 Task: Add Attachment from "Attach a link" to Card Card0048 in Board Board0042 in Workspace Development in Trello
Action: Mouse moved to (526, 23)
Screenshot: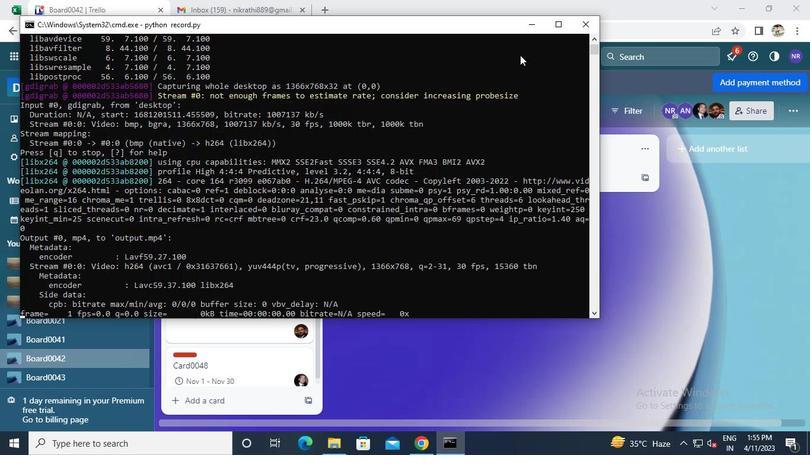 
Action: Mouse pressed left at (526, 23)
Screenshot: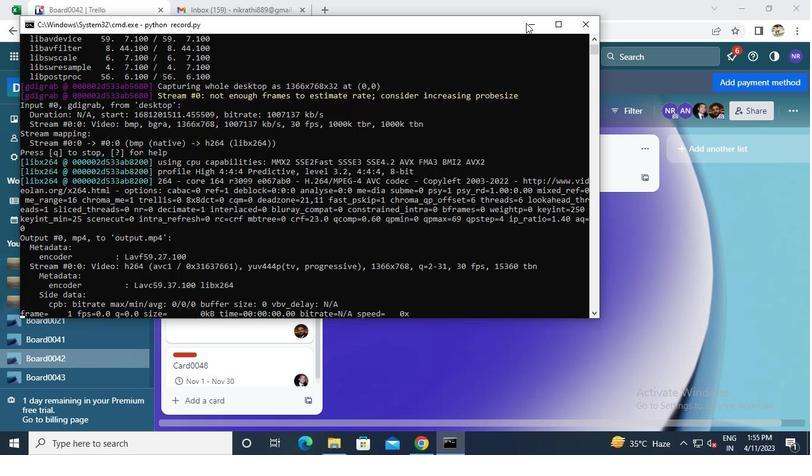 
Action: Mouse moved to (255, 350)
Screenshot: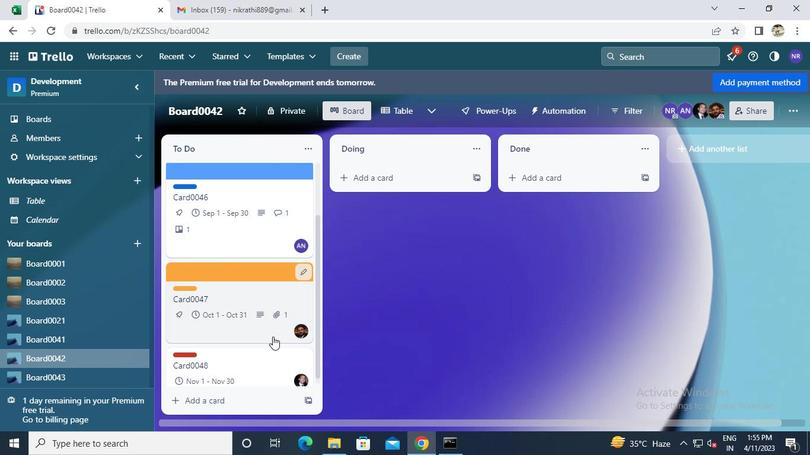 
Action: Mouse pressed left at (255, 350)
Screenshot: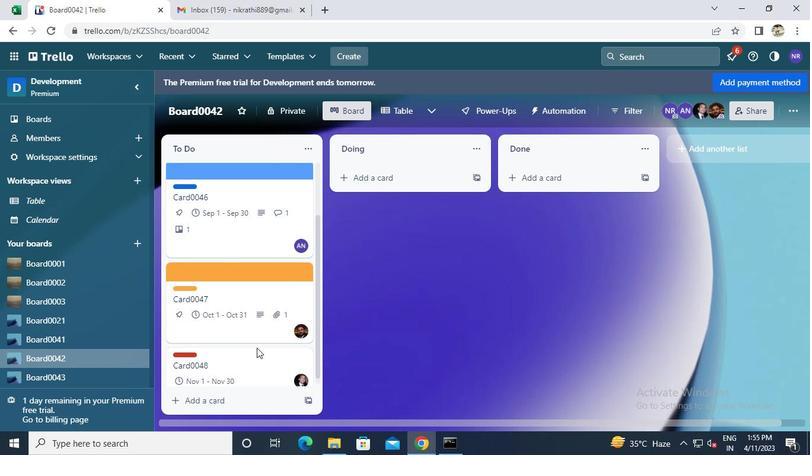 
Action: Mouse moved to (532, 287)
Screenshot: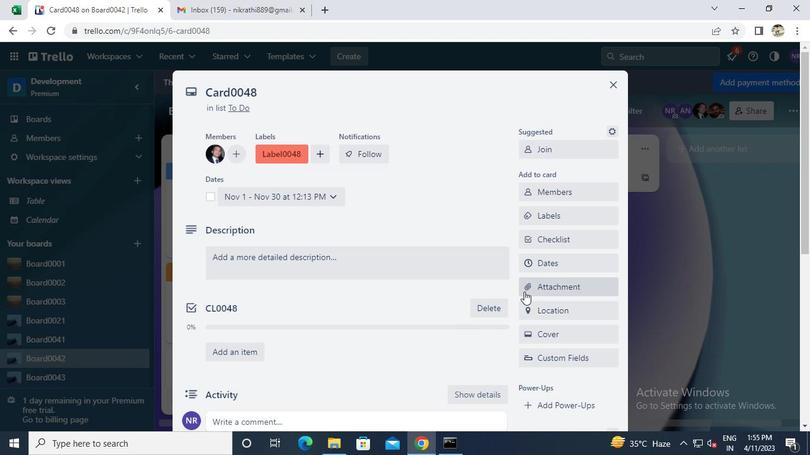 
Action: Mouse pressed left at (532, 287)
Screenshot: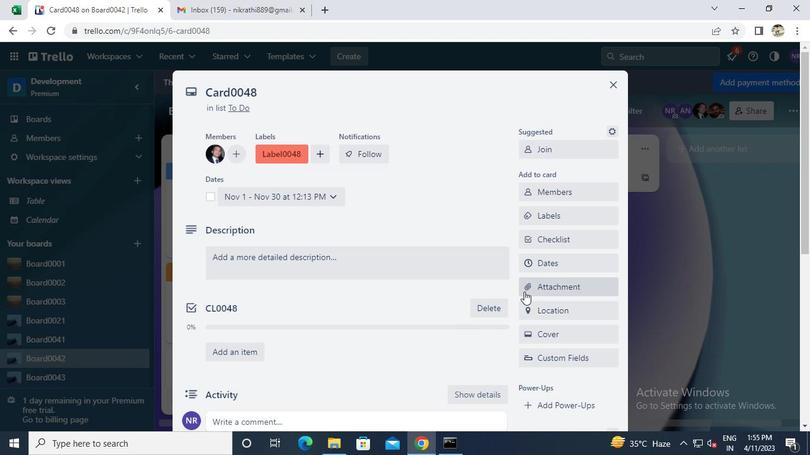 
Action: Mouse moved to (282, 0)
Screenshot: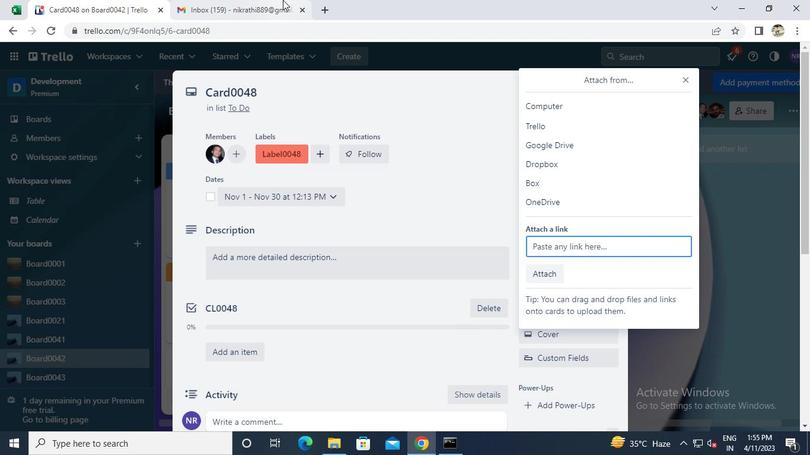 
Action: Mouse pressed left at (282, 0)
Screenshot: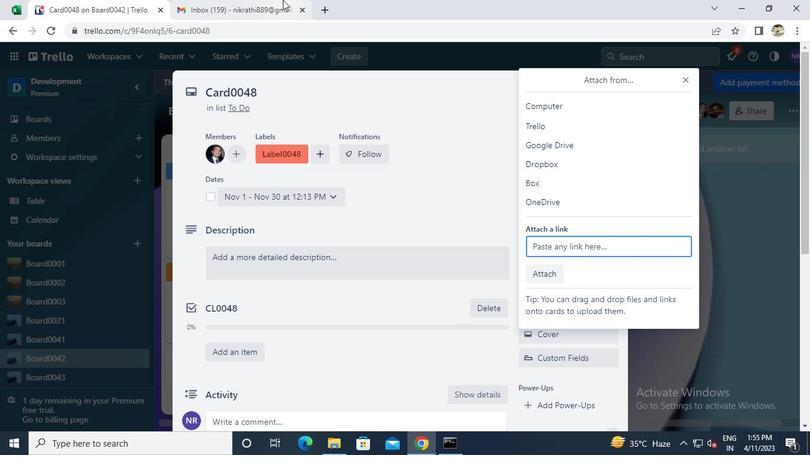 
Action: Mouse moved to (287, 32)
Screenshot: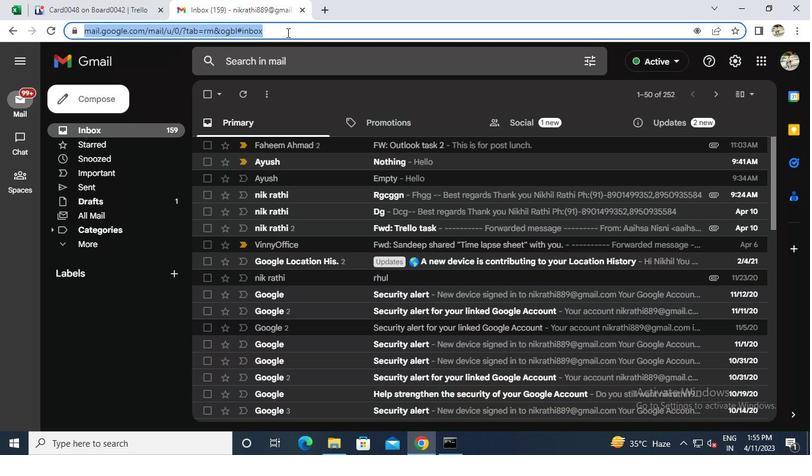 
Action: Keyboard Key.ctrl_l
Screenshot: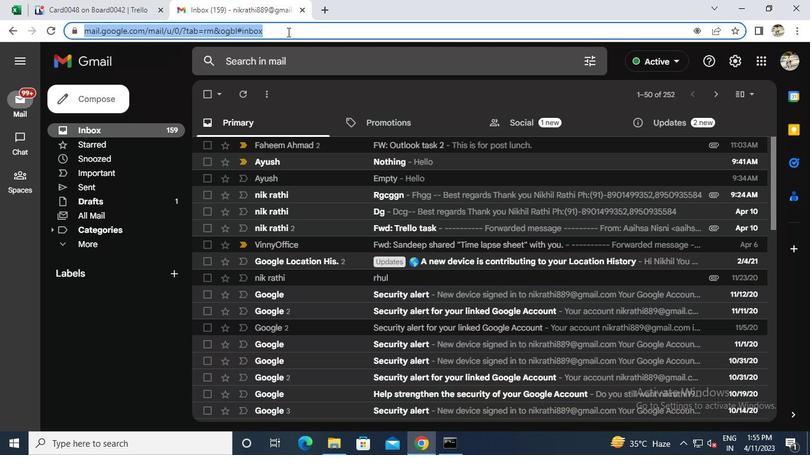 
Action: Keyboard \x03
Screenshot: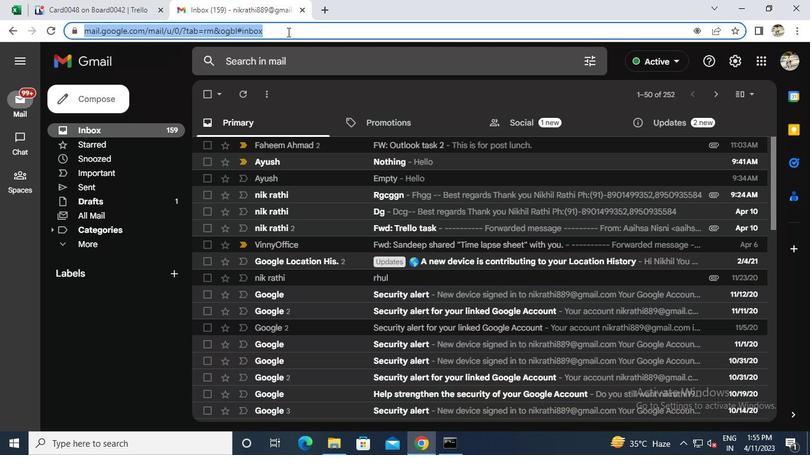 
Action: Mouse moved to (129, 11)
Screenshot: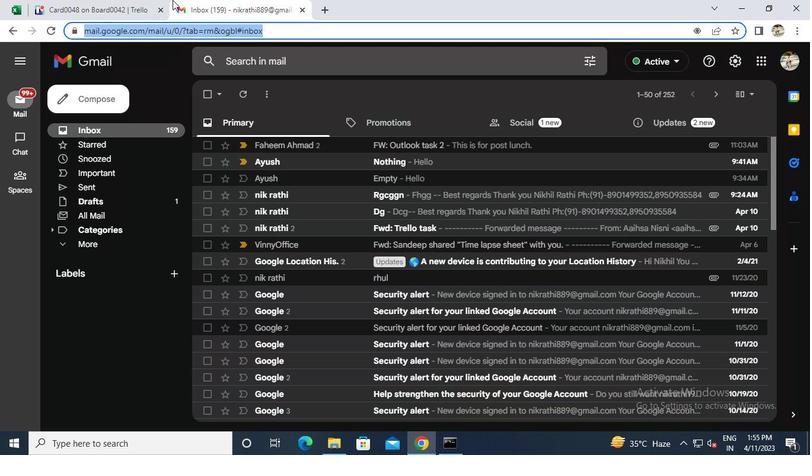 
Action: Mouse pressed left at (129, 11)
Screenshot: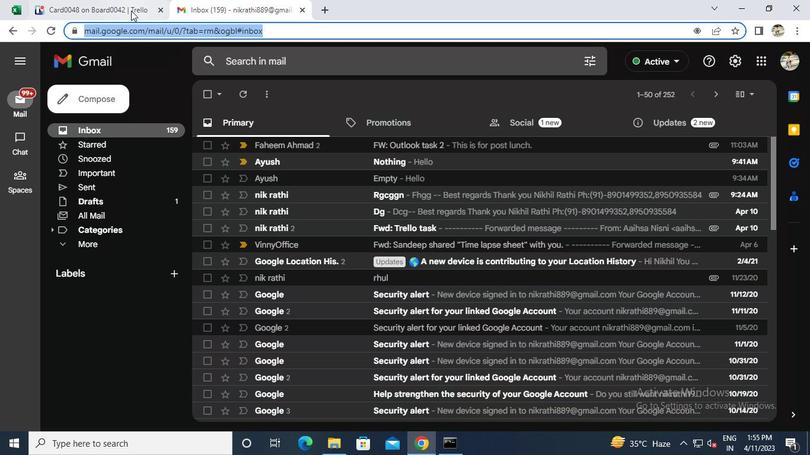 
Action: Mouse moved to (605, 247)
Screenshot: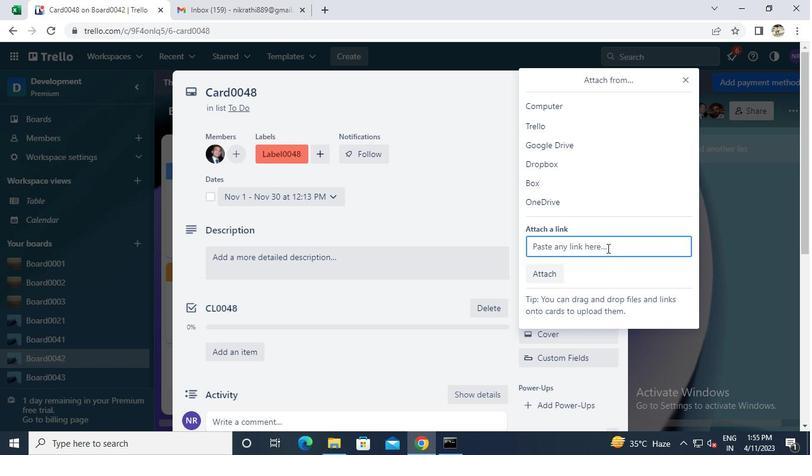 
Action: Mouse pressed left at (605, 247)
Screenshot: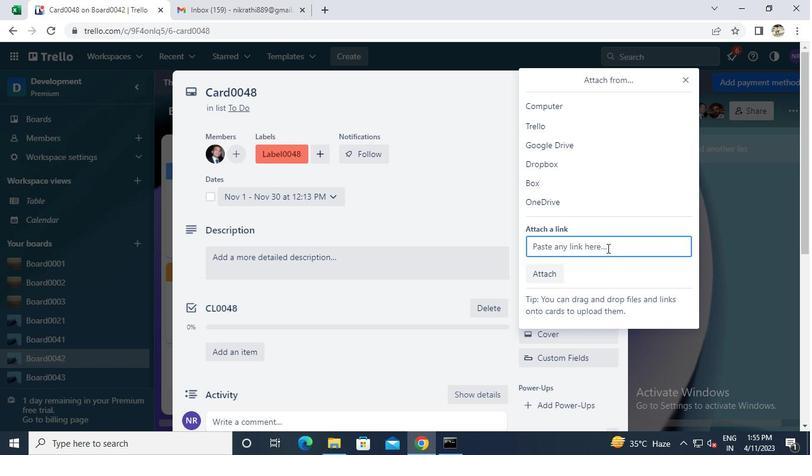 
Action: Keyboard Key.ctrl_l
Screenshot: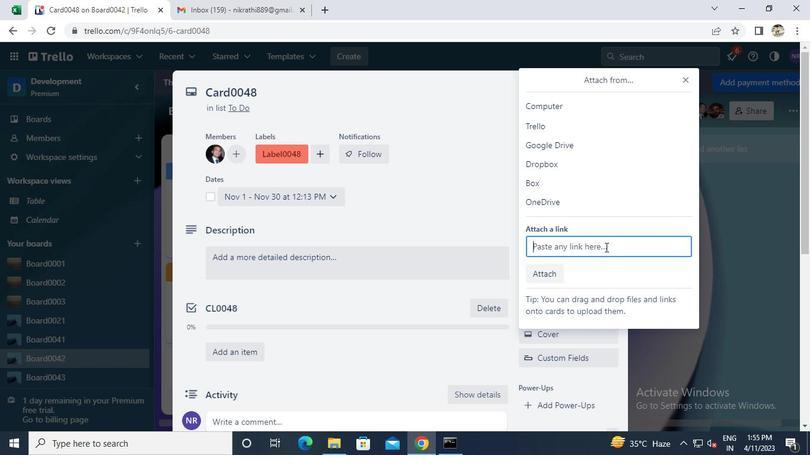 
Action: Keyboard \x16
Screenshot: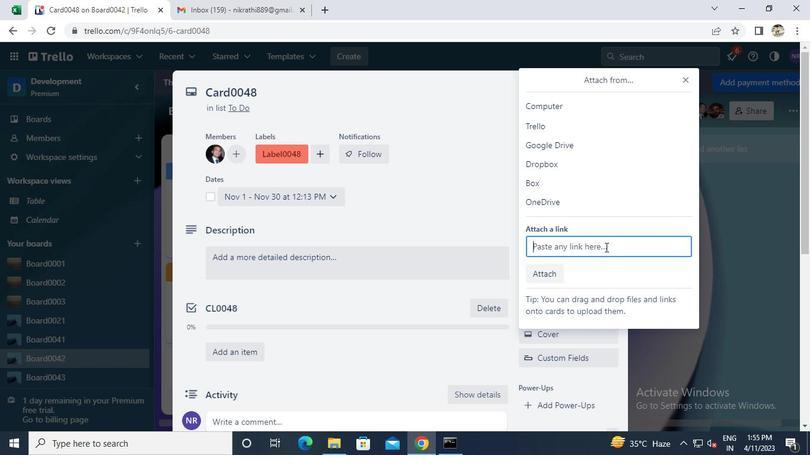 
Action: Mouse moved to (573, 281)
Screenshot: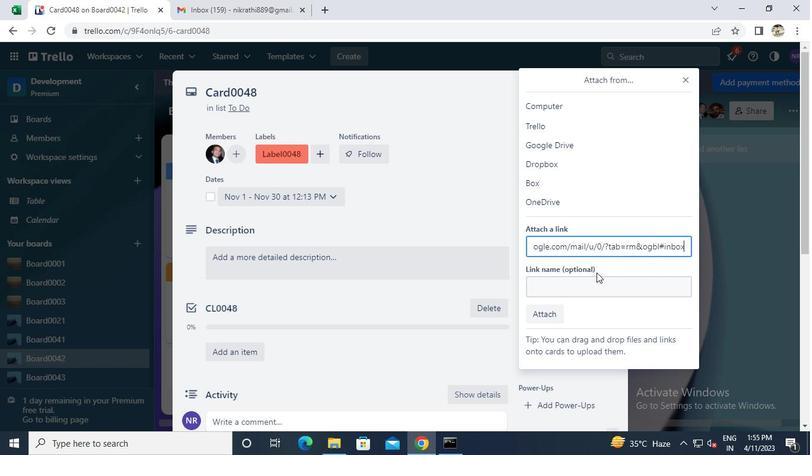 
Action: Mouse pressed left at (573, 281)
Screenshot: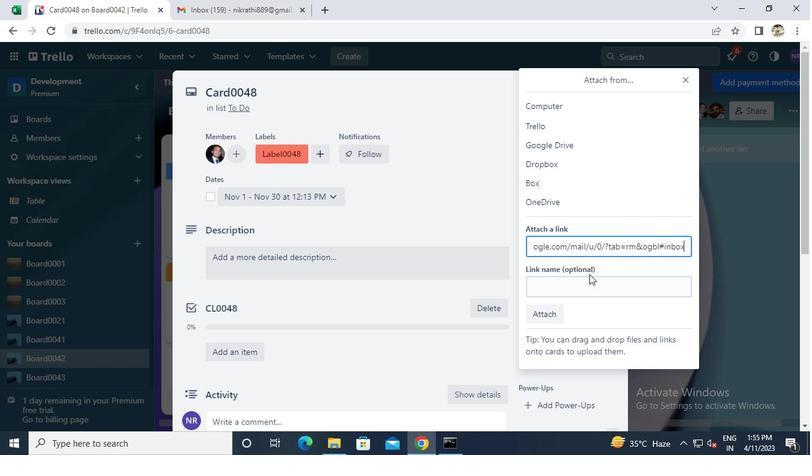 
Action: Keyboard l
Screenshot: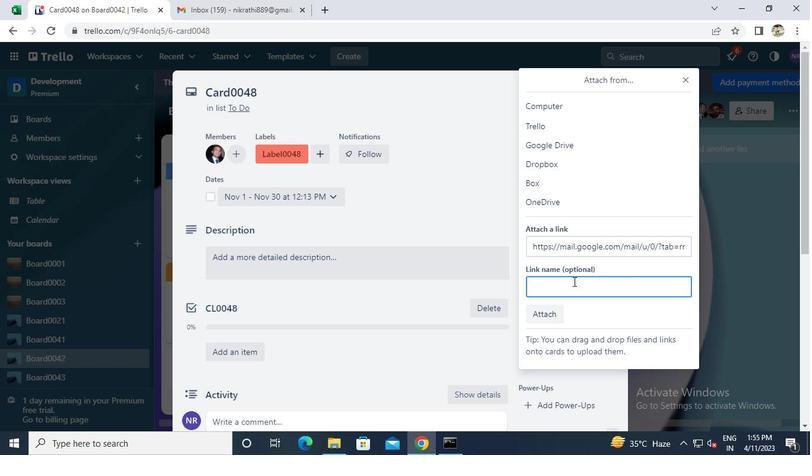 
Action: Keyboard i
Screenshot: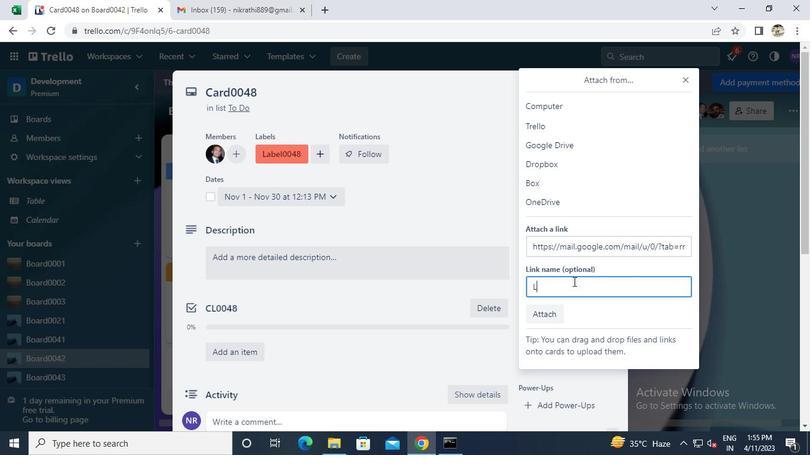 
Action: Keyboard n
Screenshot: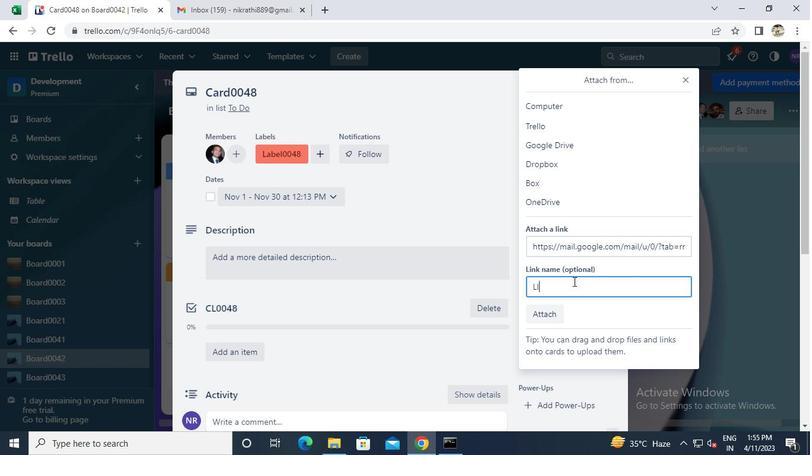 
Action: Keyboard k
Screenshot: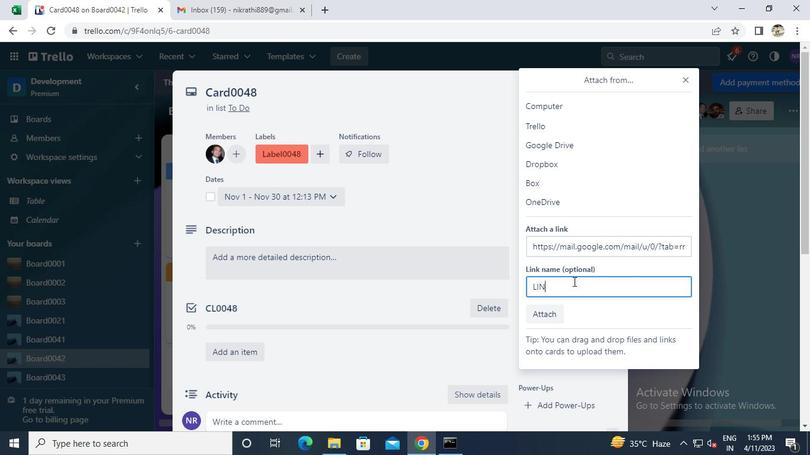 
Action: Mouse moved to (545, 317)
Screenshot: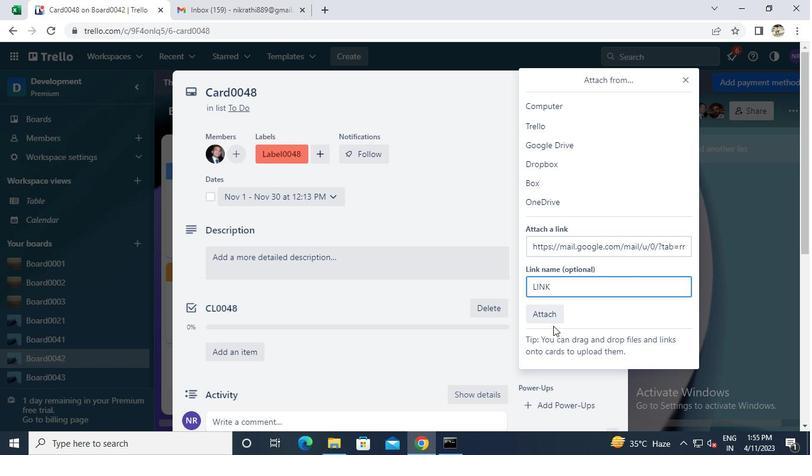 
Action: Mouse pressed left at (545, 317)
Screenshot: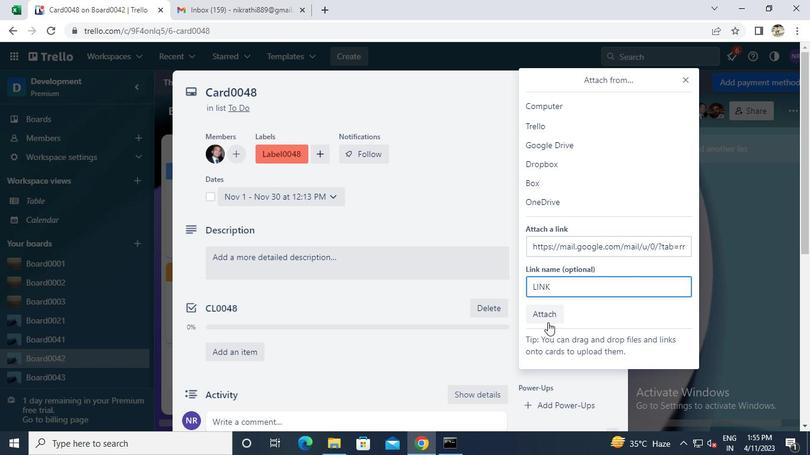 
Action: Mouse moved to (610, 88)
Screenshot: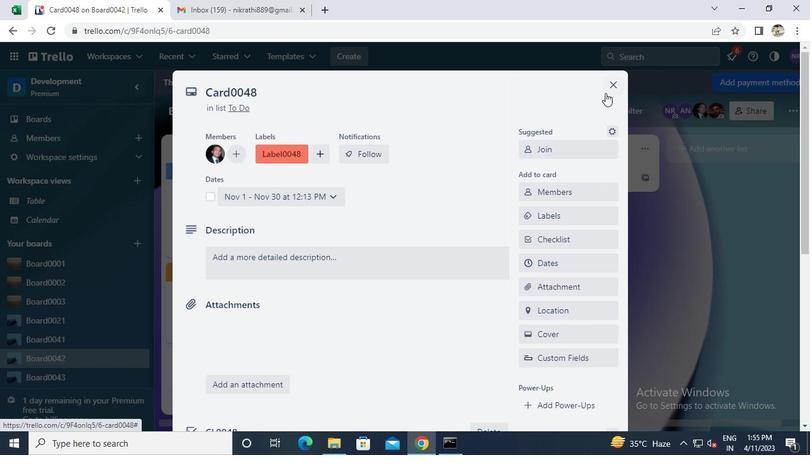 
Action: Mouse pressed left at (610, 88)
Screenshot: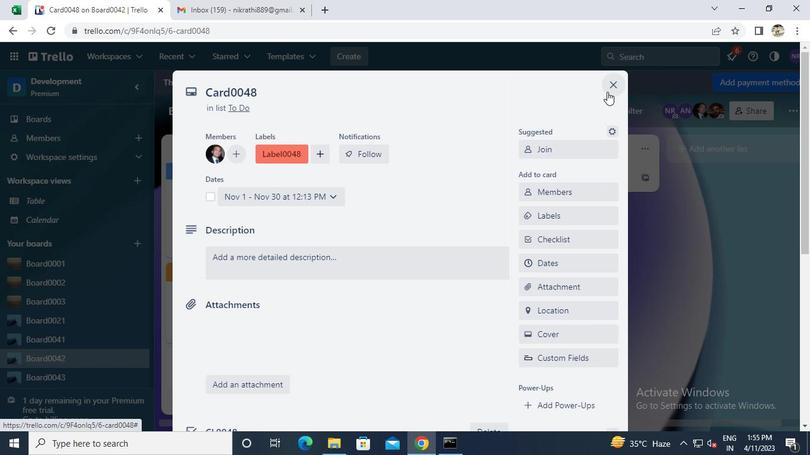 
Action: Mouse moved to (458, 446)
Screenshot: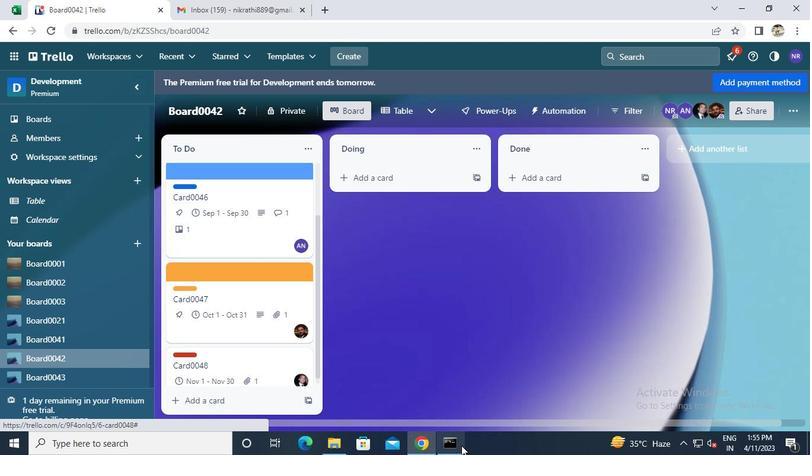 
Action: Mouse pressed left at (458, 446)
Screenshot: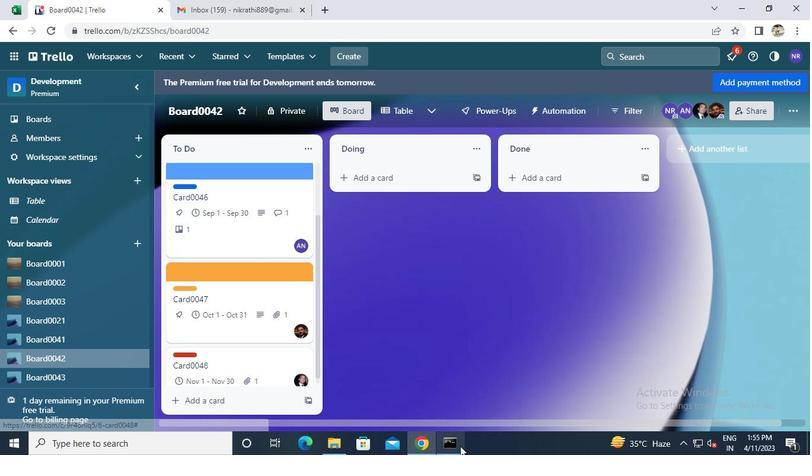 
Action: Mouse moved to (580, 27)
Screenshot: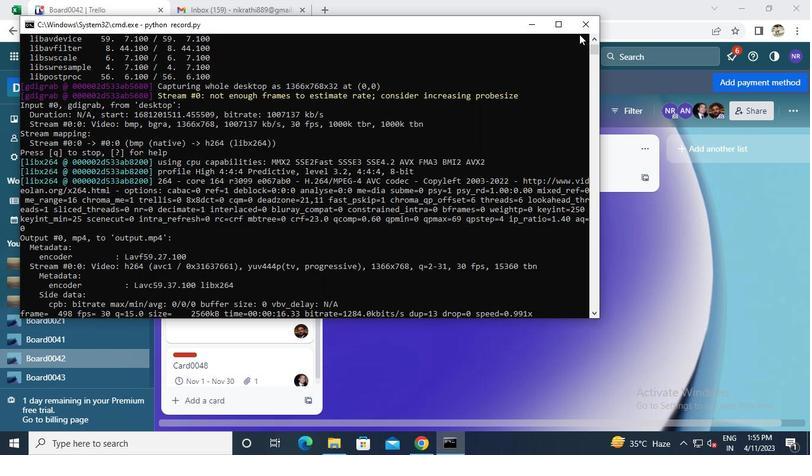 
Action: Mouse pressed left at (580, 27)
Screenshot: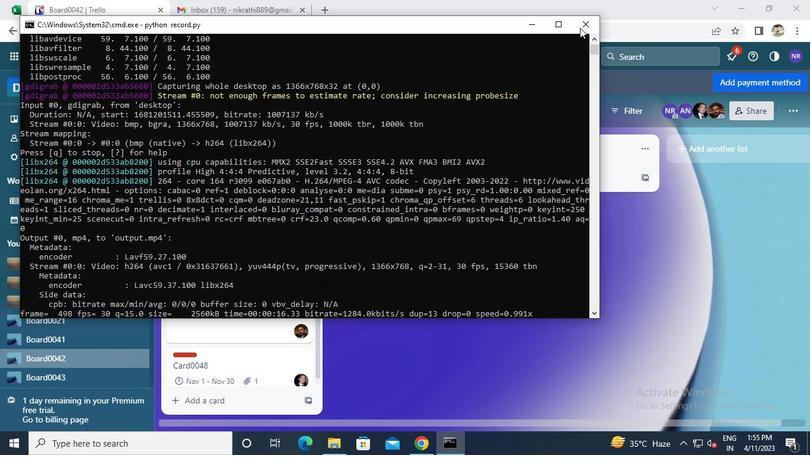 
